 Task: Add Attachment from Google Drive to Card Card0000000395 in Board Board0000000099 in Workspace WS0000000033 in Trello. Add Cover Orange to Card Card0000000395 in Board Board0000000099 in Workspace WS0000000033 in Trello. Add "Add Label …" with "Title" Title0000000395 to Button Button0000000395 to Card Card0000000395 in Board Board0000000099 in Workspace WS0000000033 in Trello. Add Description DS0000000395 to Card Card0000000395 in Board Board0000000099 in Workspace WS0000000033 in Trello. Add Comment CM0000000395 to Card Card0000000395 in Board Board0000000099 in Workspace WS0000000033 in Trello
Action: Mouse moved to (283, 397)
Screenshot: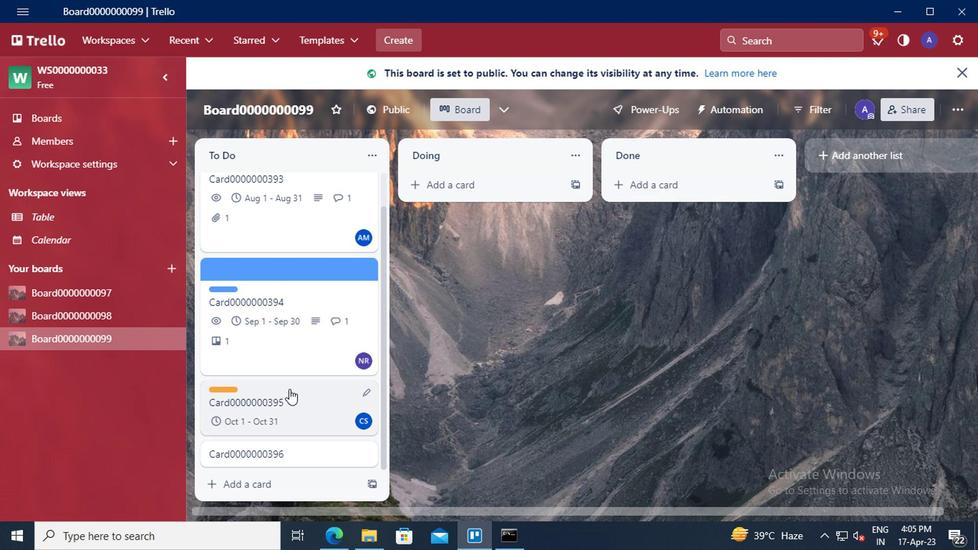 
Action: Mouse pressed left at (283, 397)
Screenshot: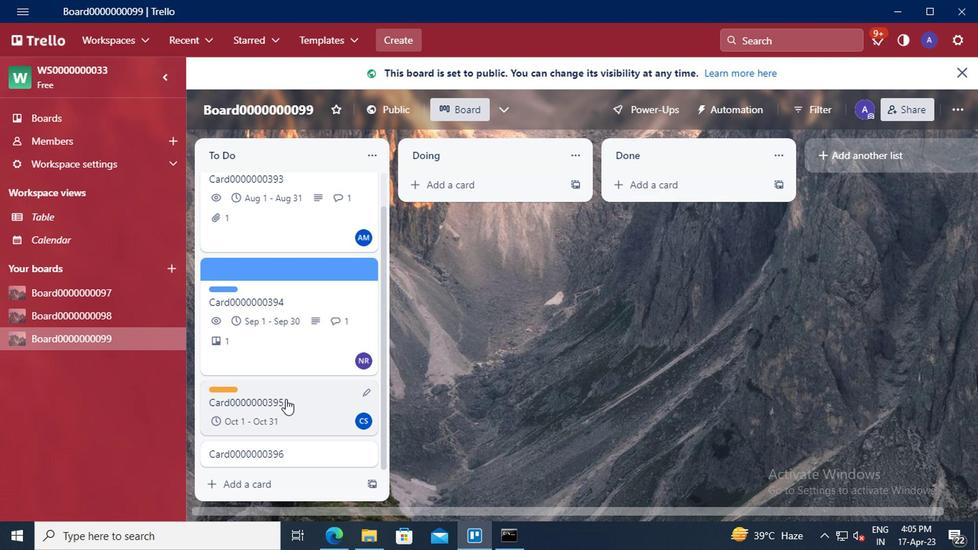 
Action: Mouse moved to (649, 245)
Screenshot: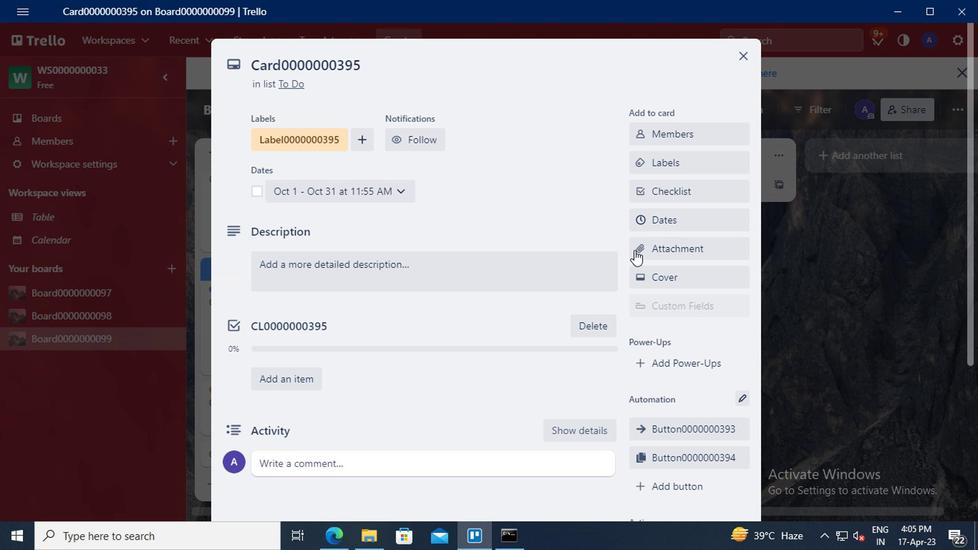 
Action: Mouse pressed left at (649, 245)
Screenshot: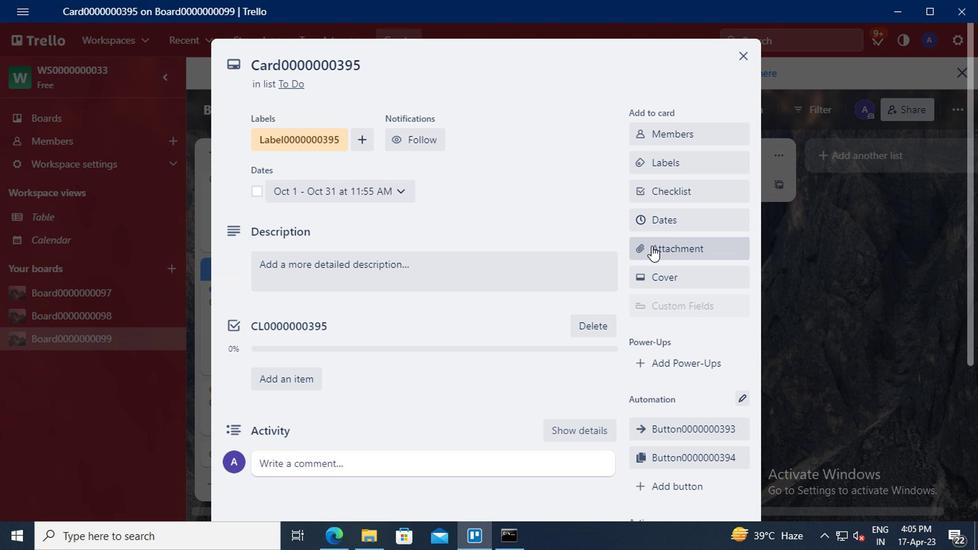 
Action: Mouse moved to (654, 176)
Screenshot: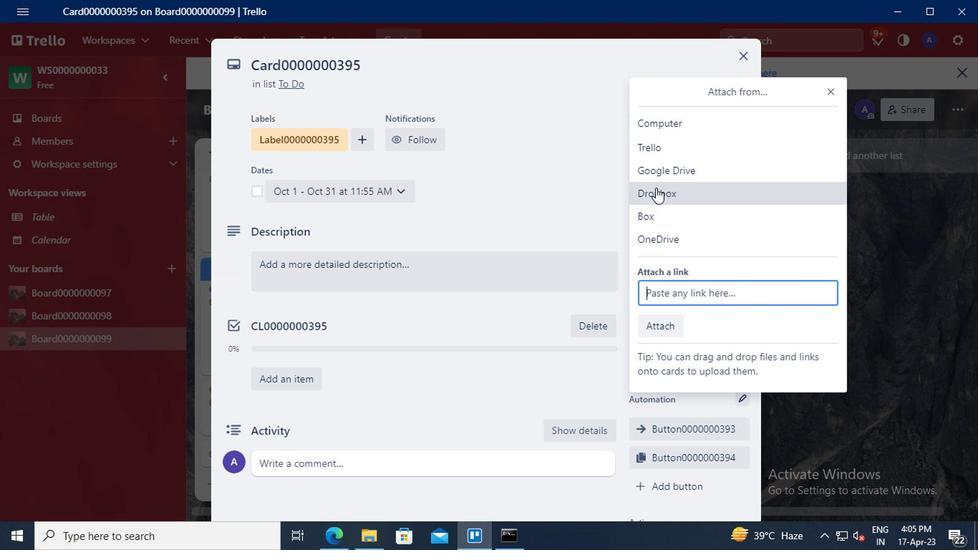 
Action: Mouse pressed left at (654, 176)
Screenshot: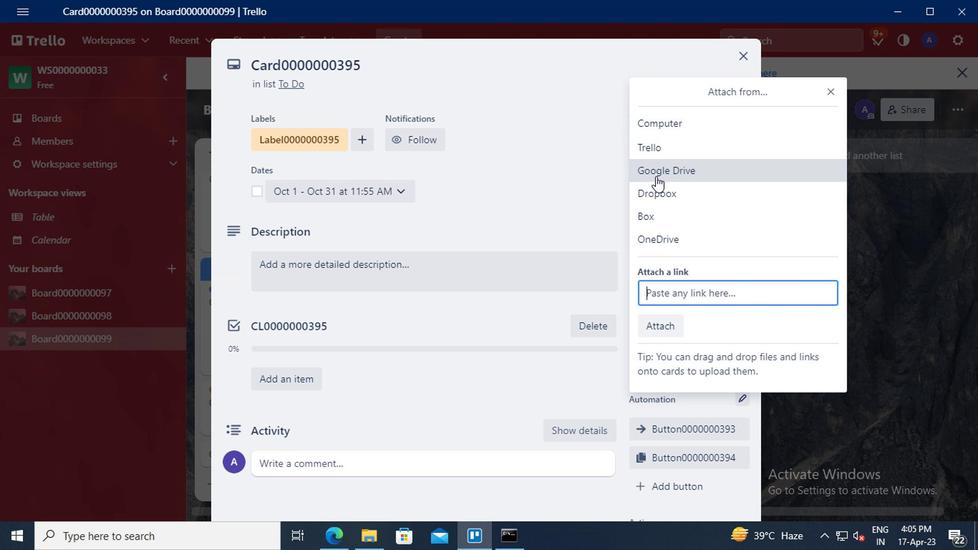 
Action: Mouse moved to (227, 251)
Screenshot: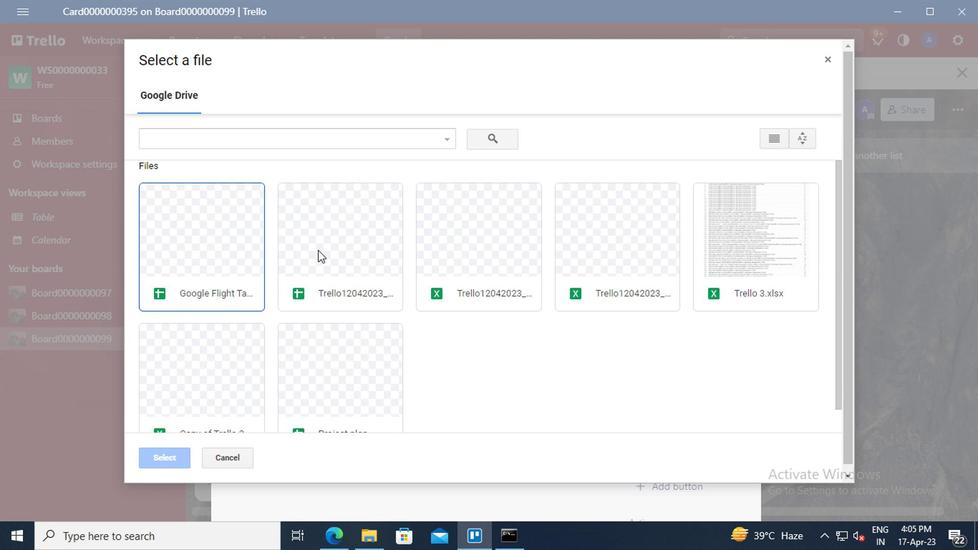 
Action: Mouse pressed left at (227, 251)
Screenshot: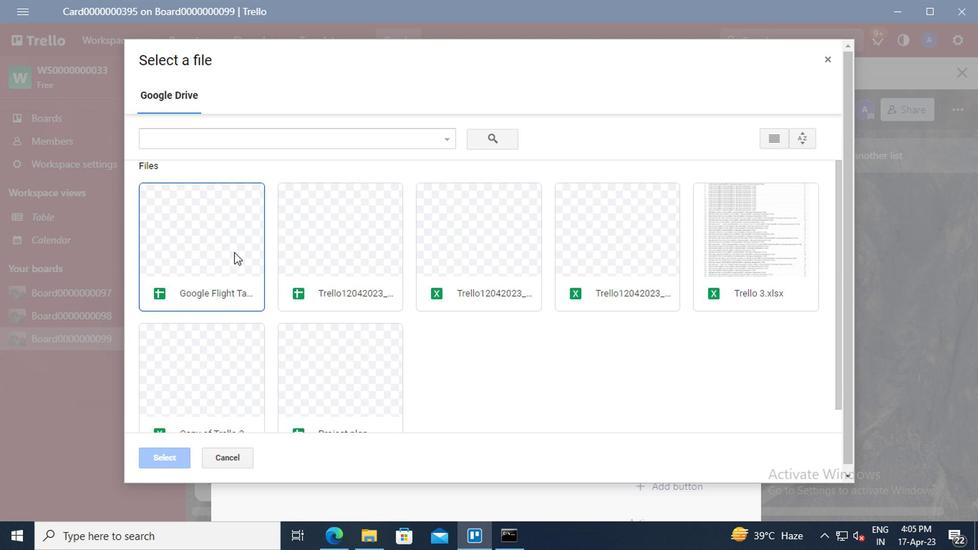 
Action: Mouse moved to (169, 455)
Screenshot: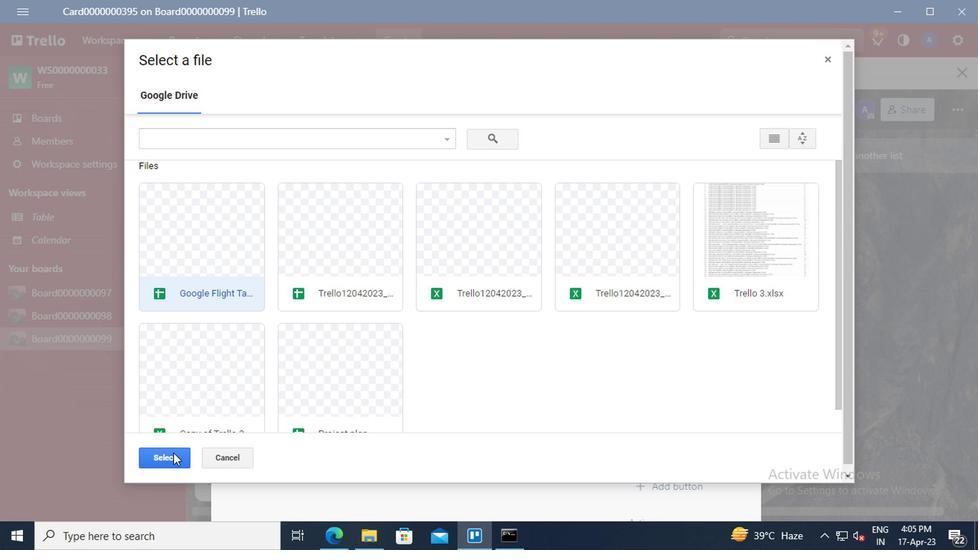 
Action: Mouse pressed left at (169, 455)
Screenshot: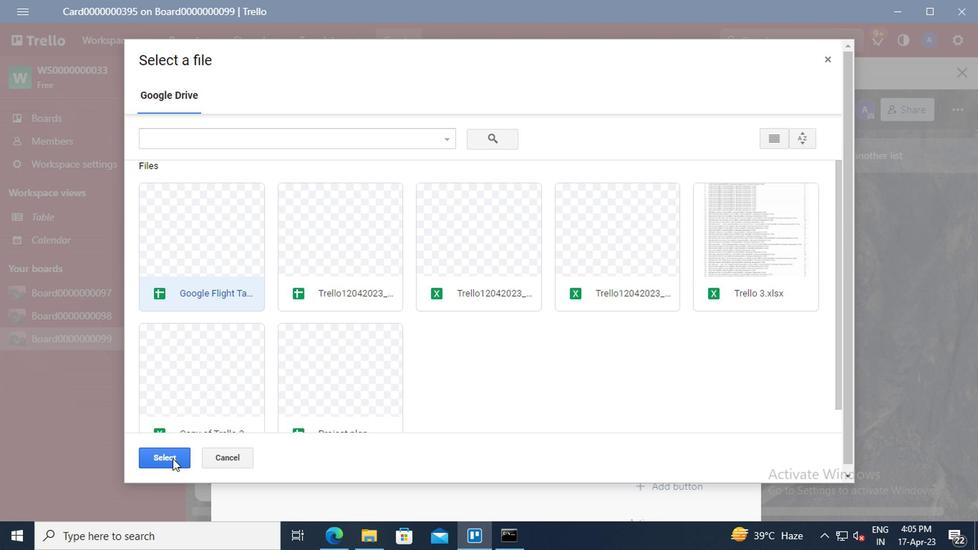 
Action: Mouse moved to (652, 282)
Screenshot: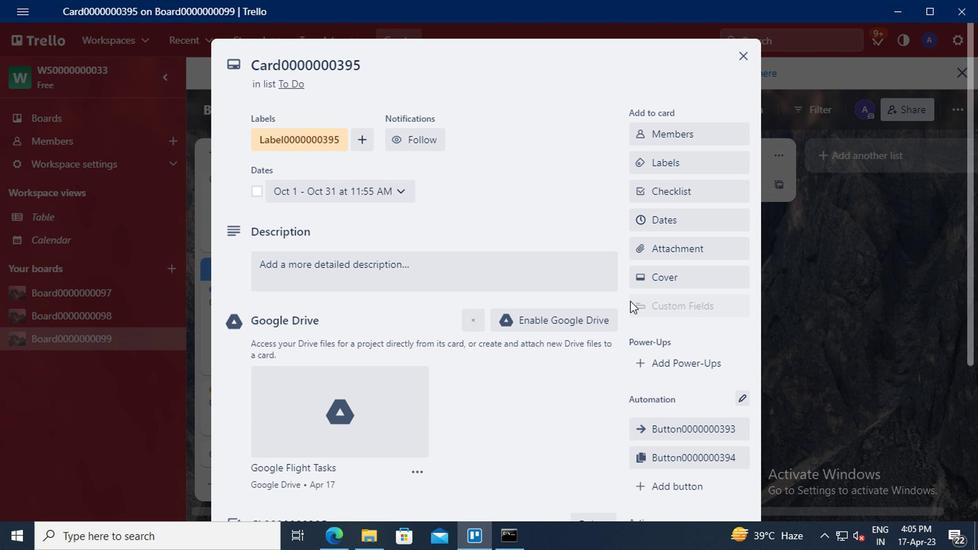
Action: Mouse pressed left at (652, 282)
Screenshot: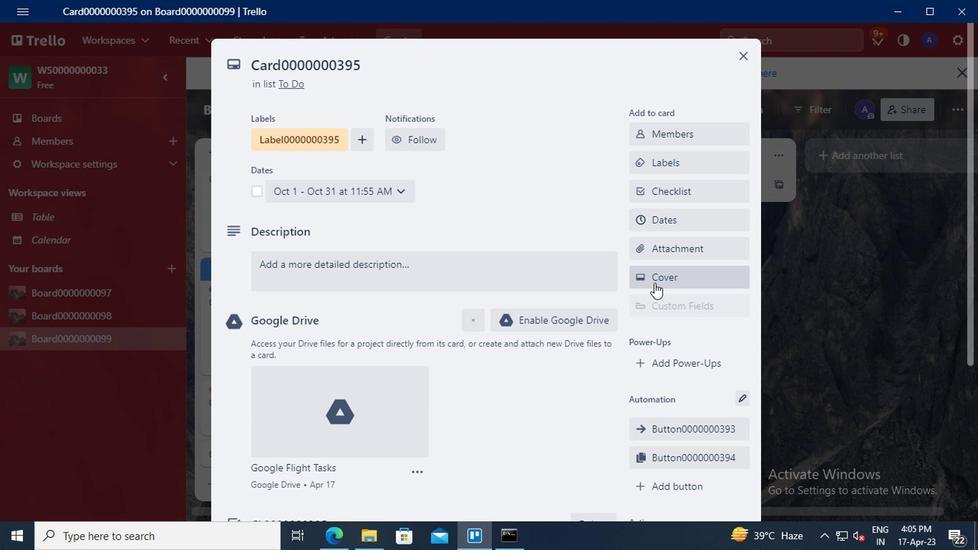 
Action: Mouse moved to (729, 229)
Screenshot: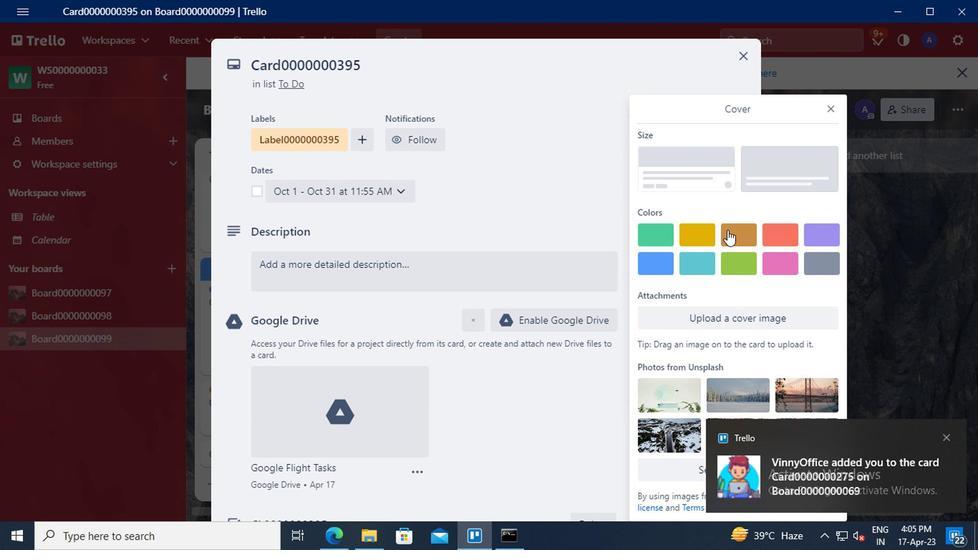 
Action: Mouse pressed left at (729, 229)
Screenshot: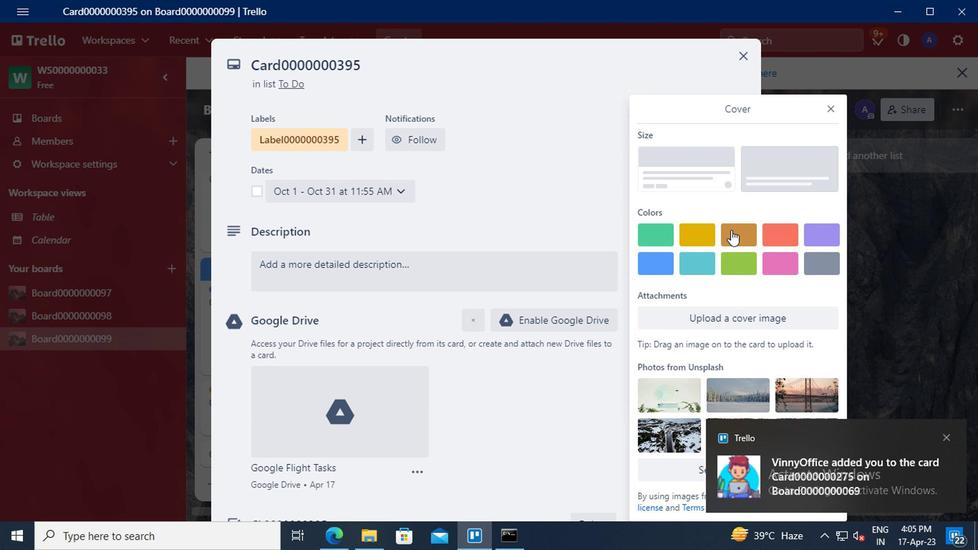 
Action: Mouse moved to (828, 84)
Screenshot: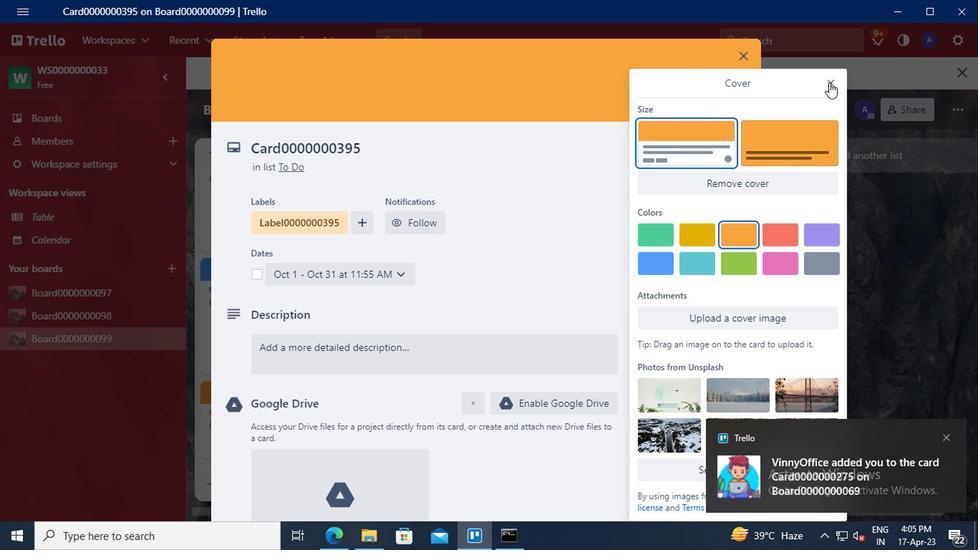 
Action: Mouse pressed left at (828, 84)
Screenshot: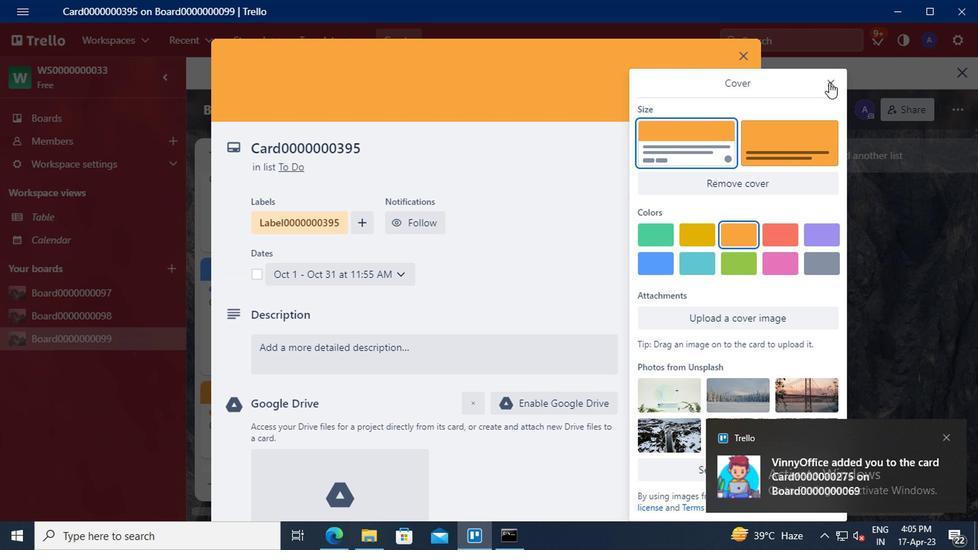 
Action: Mouse moved to (679, 206)
Screenshot: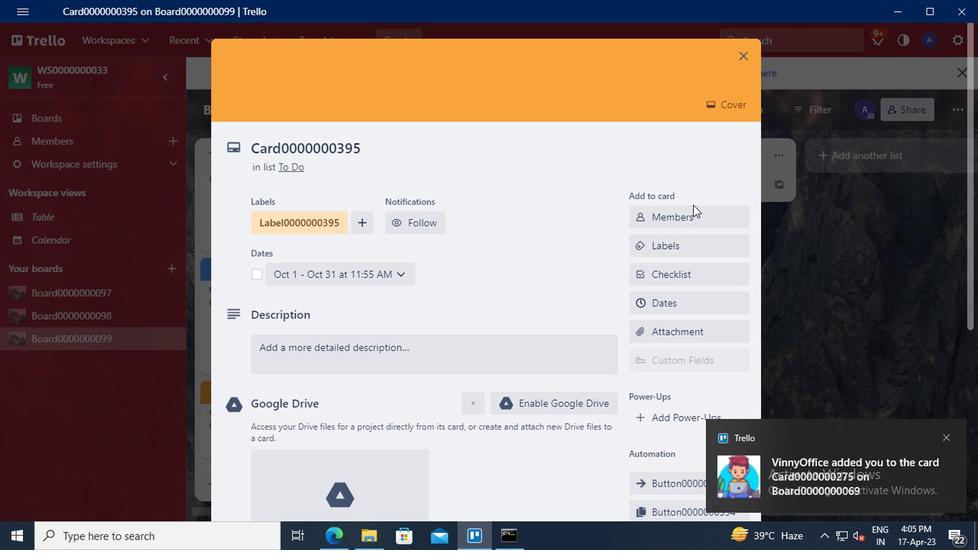 
Action: Mouse scrolled (679, 205) with delta (0, -1)
Screenshot: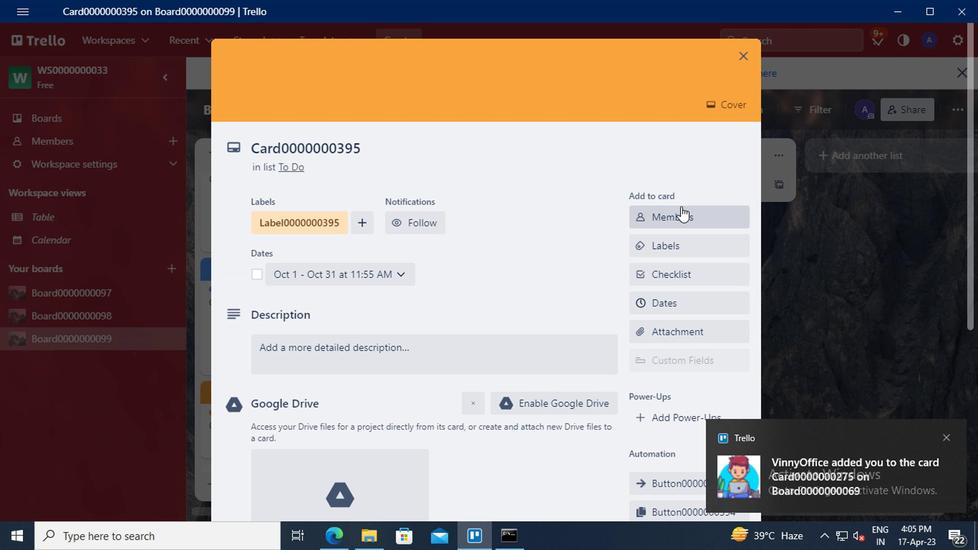 
Action: Mouse scrolled (679, 205) with delta (0, -1)
Screenshot: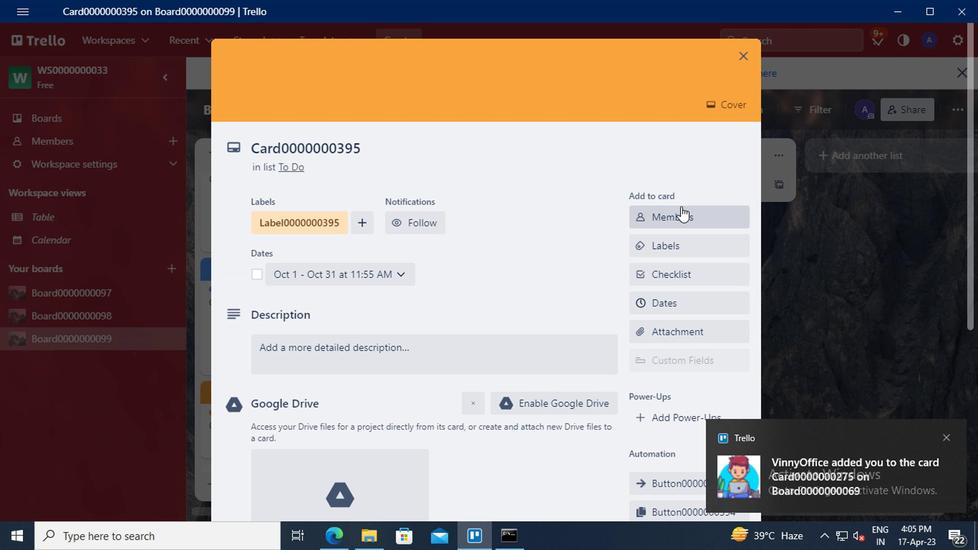 
Action: Mouse moved to (676, 389)
Screenshot: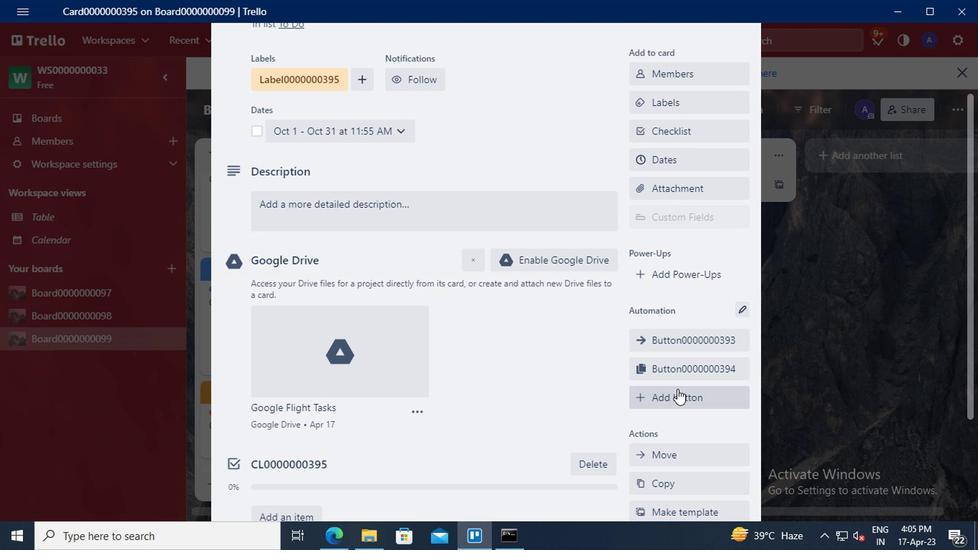 
Action: Mouse pressed left at (676, 389)
Screenshot: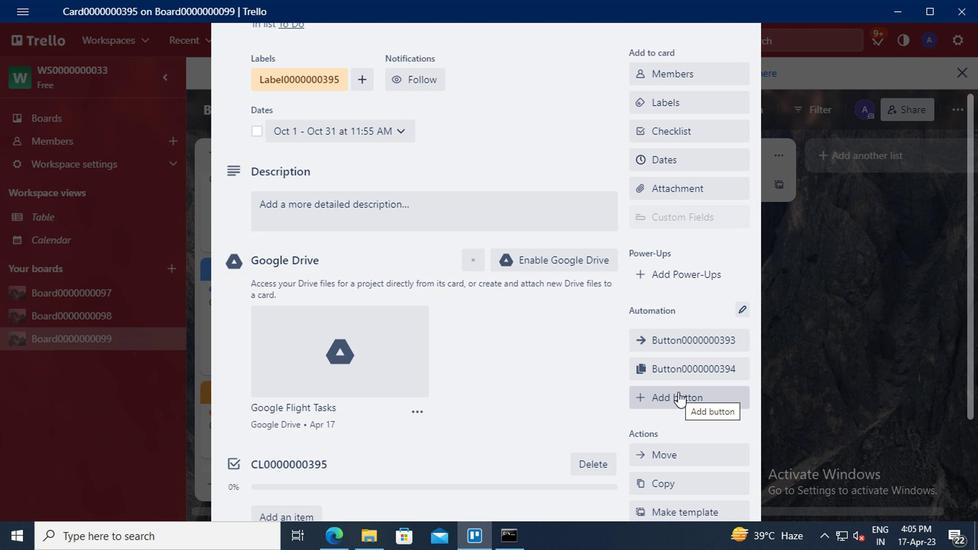 
Action: Mouse moved to (679, 193)
Screenshot: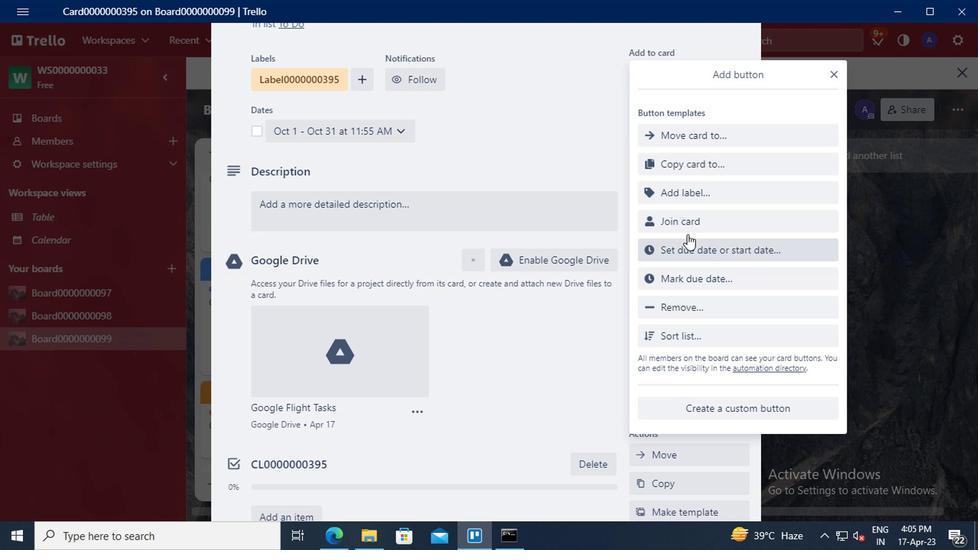
Action: Mouse pressed left at (679, 193)
Screenshot: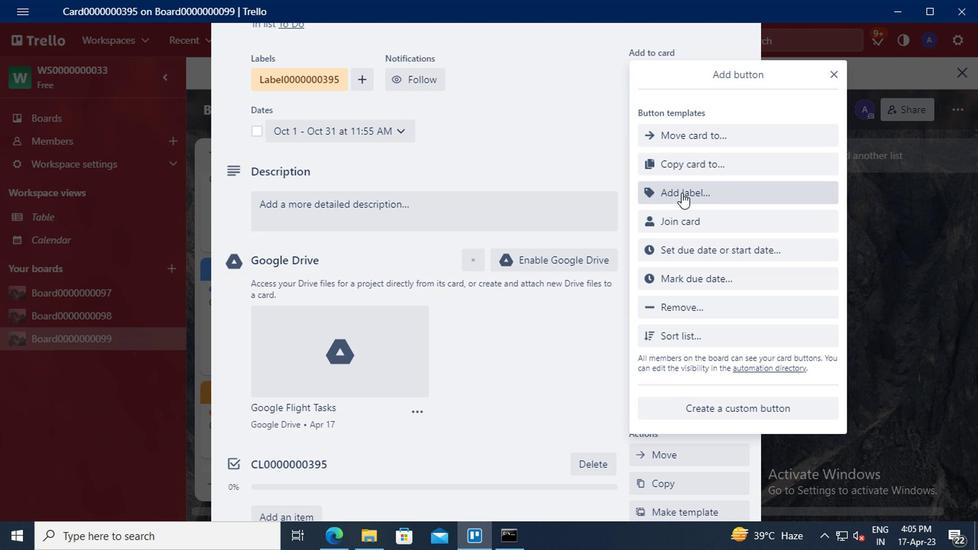 
Action: Mouse moved to (710, 175)
Screenshot: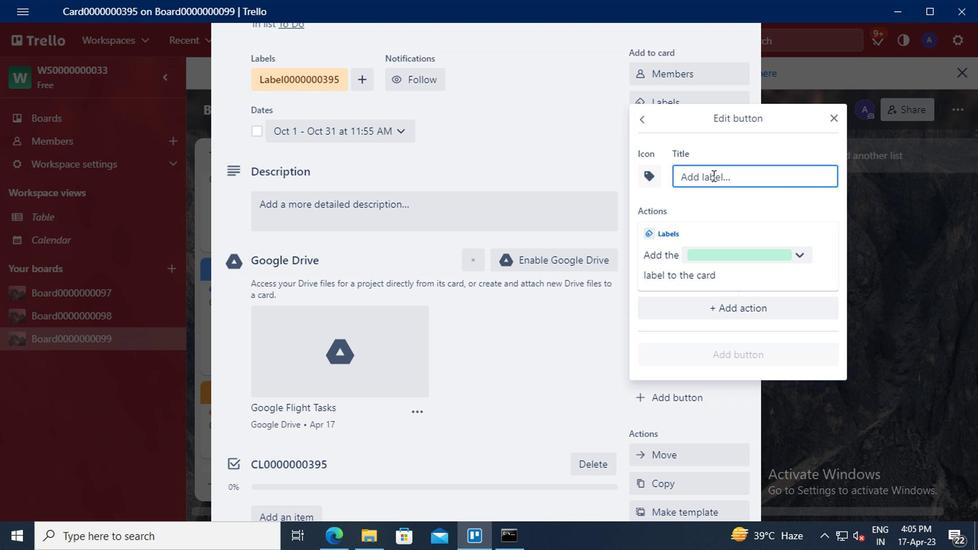 
Action: Mouse pressed left at (710, 175)
Screenshot: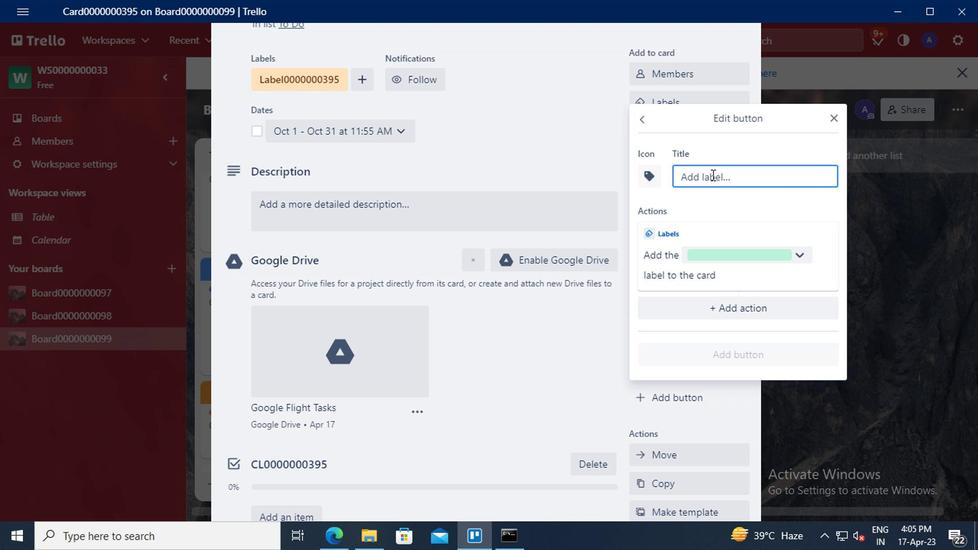 
Action: Key pressed <Key.shift>TITLE0000000395
Screenshot: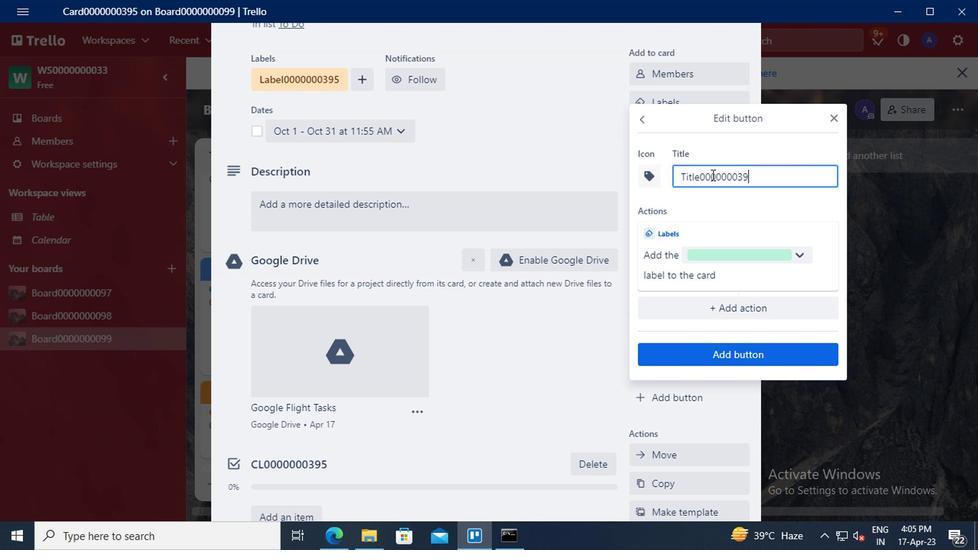 
Action: Mouse moved to (721, 351)
Screenshot: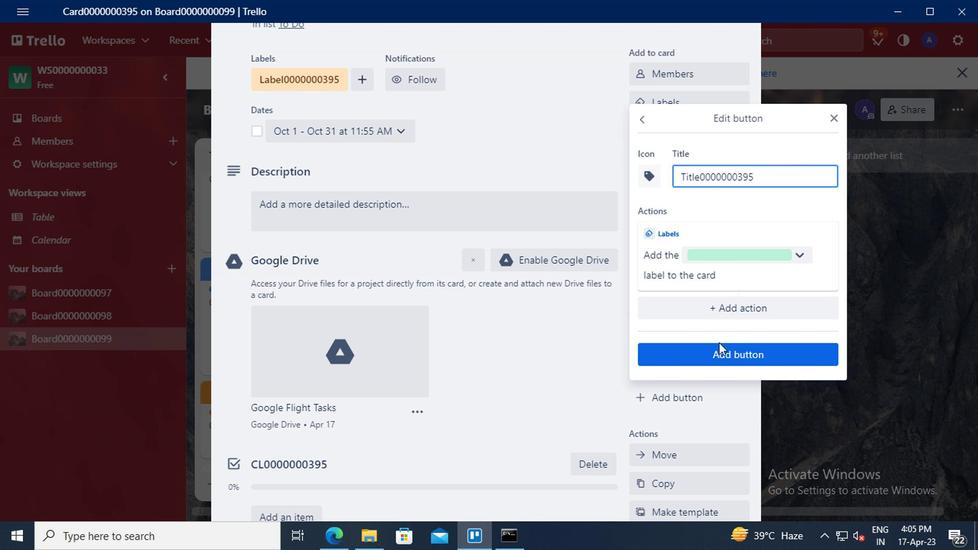 
Action: Mouse pressed left at (721, 351)
Screenshot: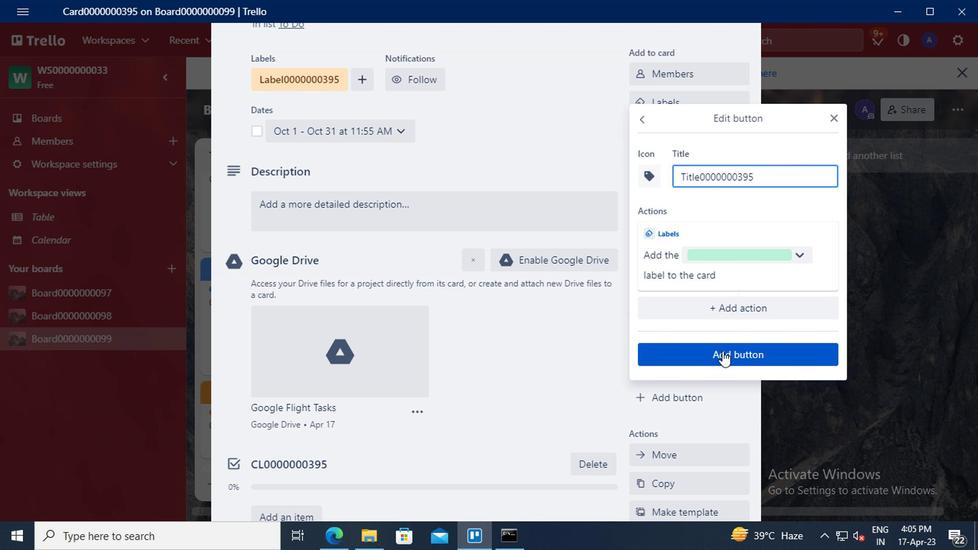 
Action: Mouse moved to (340, 226)
Screenshot: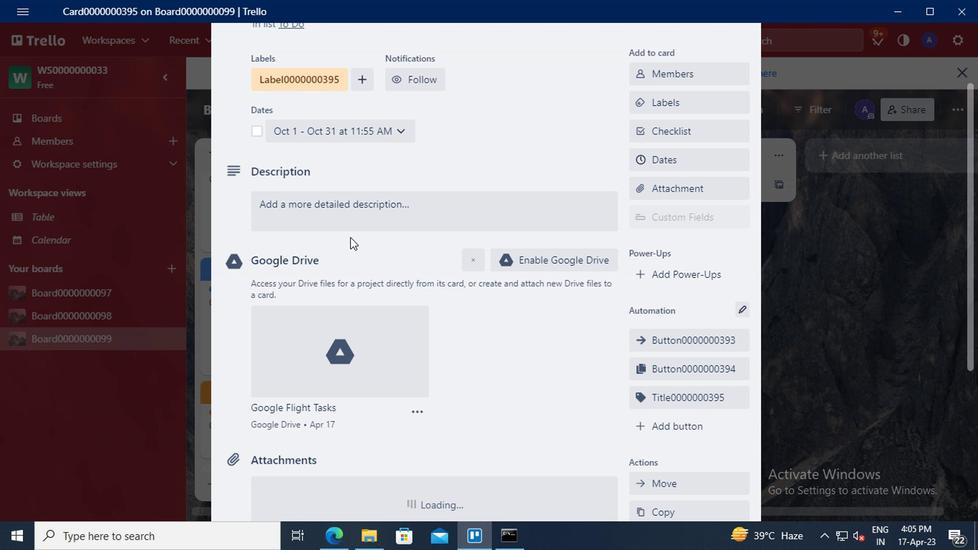 
Action: Mouse pressed left at (340, 226)
Screenshot: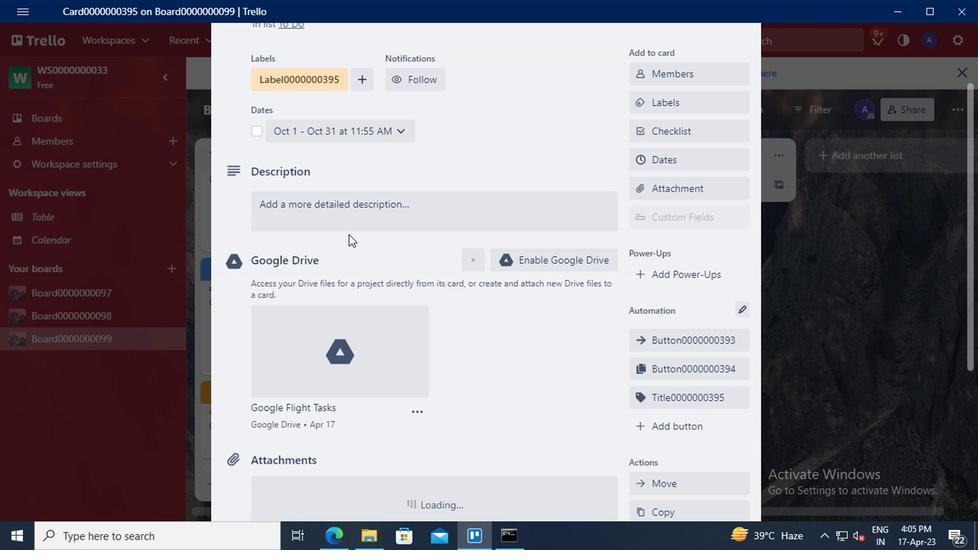 
Action: Mouse moved to (308, 267)
Screenshot: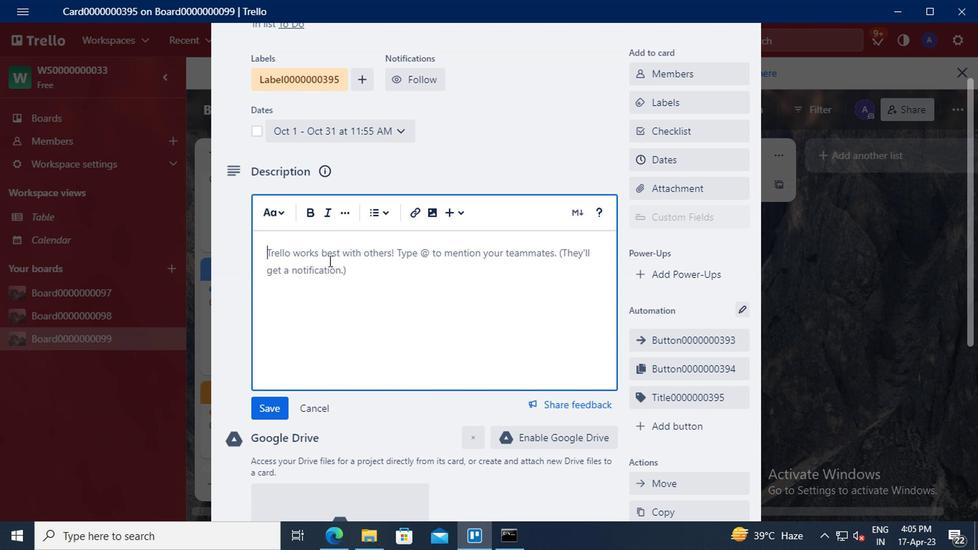 
Action: Mouse pressed left at (308, 267)
Screenshot: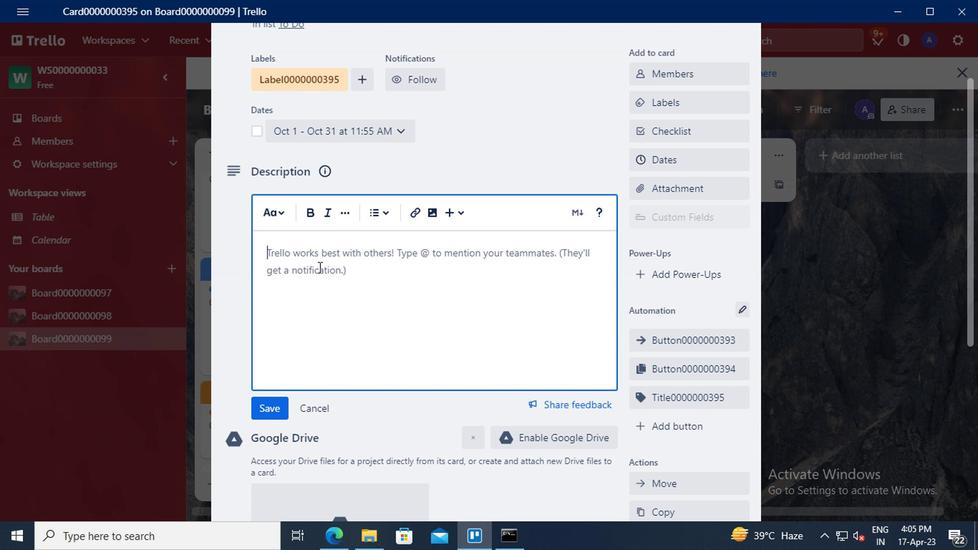 
Action: Key pressed <Key.shift>DS0000000395
Screenshot: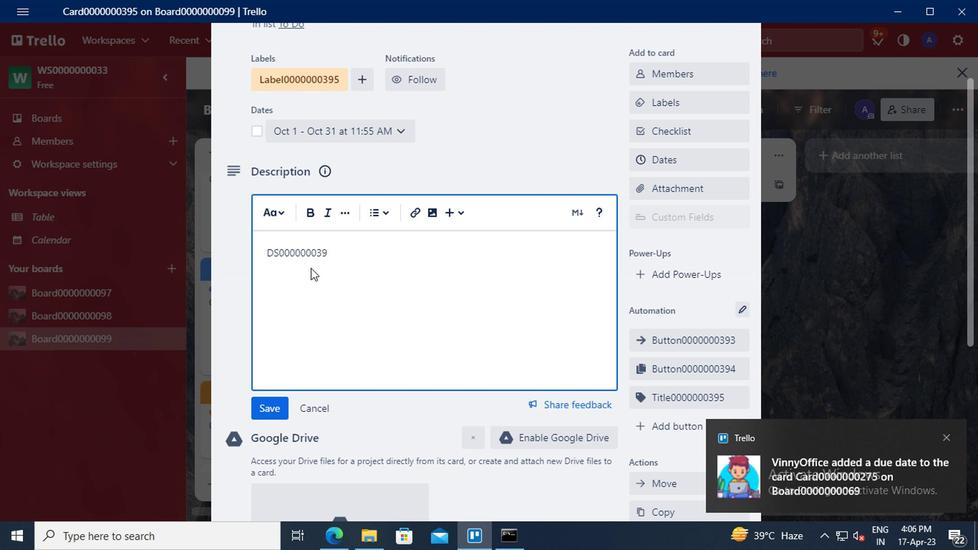 
Action: Mouse moved to (275, 406)
Screenshot: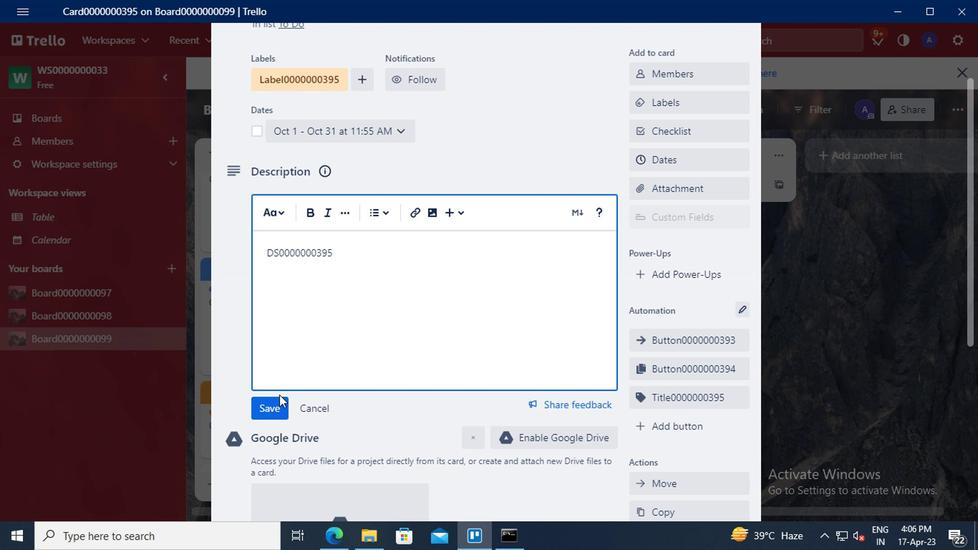 
Action: Mouse pressed left at (275, 406)
Screenshot: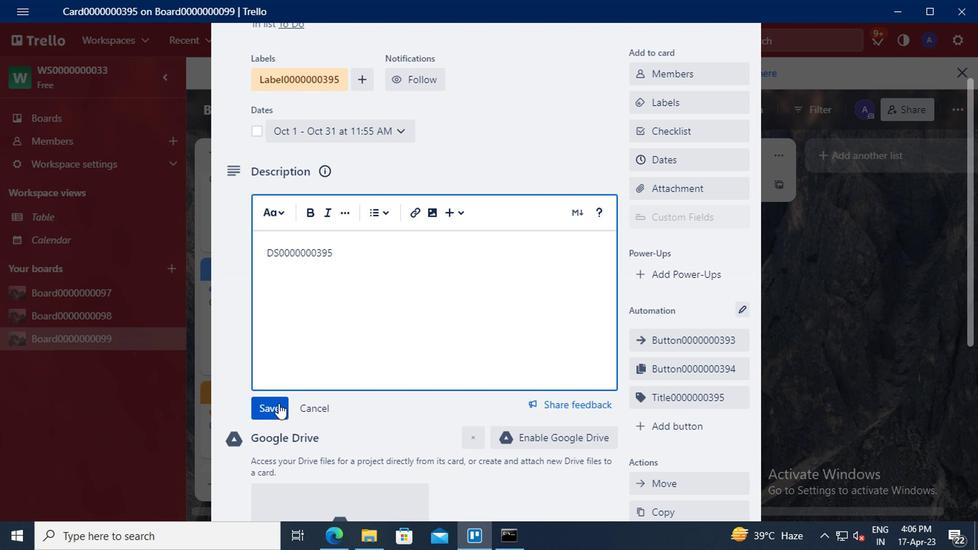 
Action: Mouse moved to (324, 284)
Screenshot: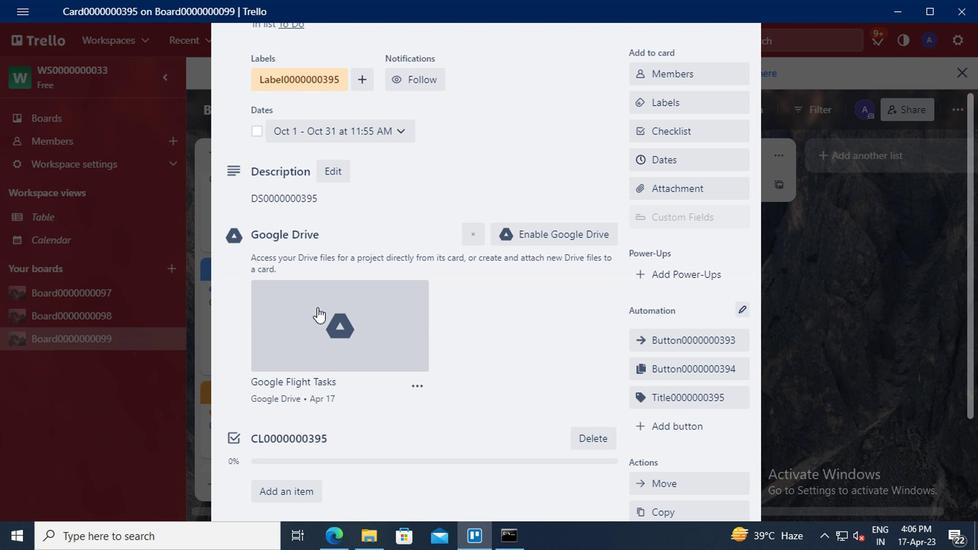 
Action: Mouse scrolled (324, 283) with delta (0, 0)
Screenshot: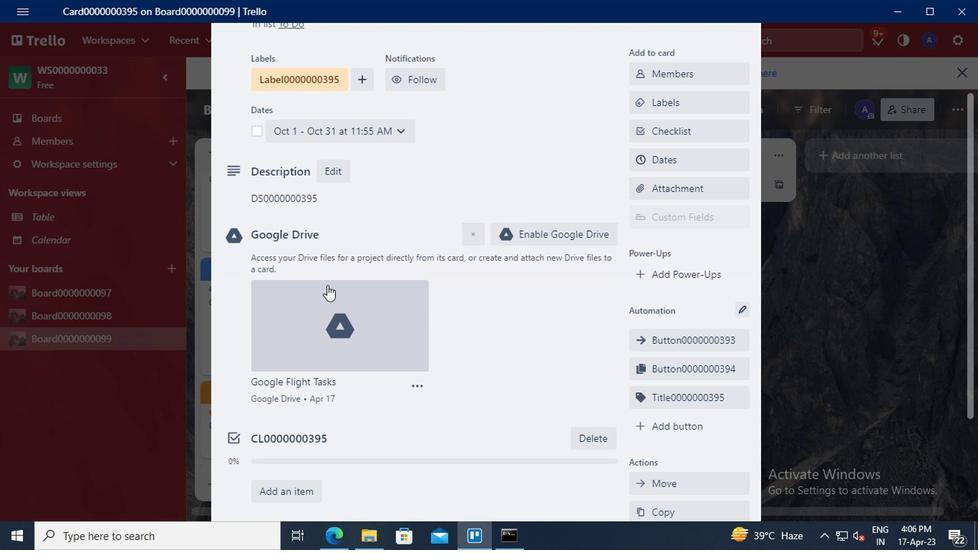 
Action: Mouse scrolled (324, 283) with delta (0, 0)
Screenshot: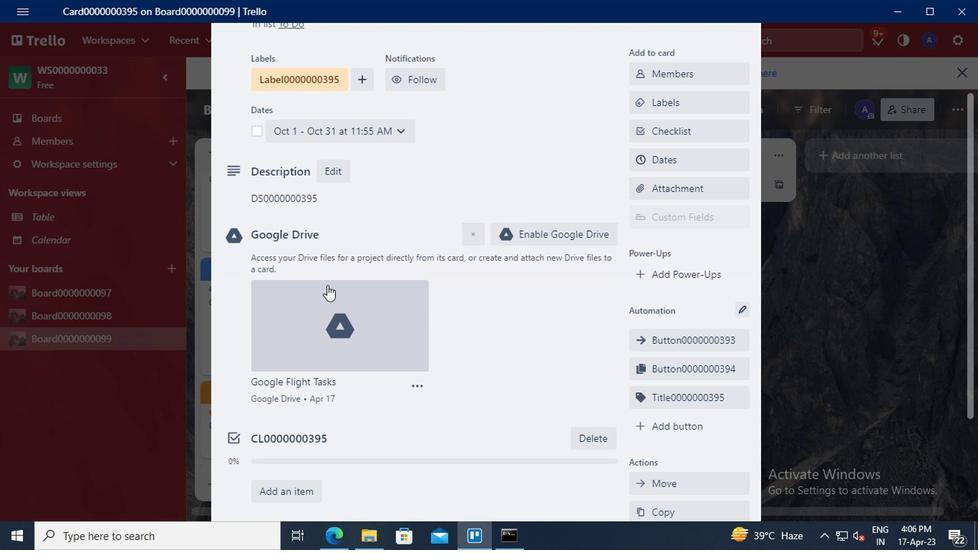 
Action: Mouse scrolled (324, 283) with delta (0, 0)
Screenshot: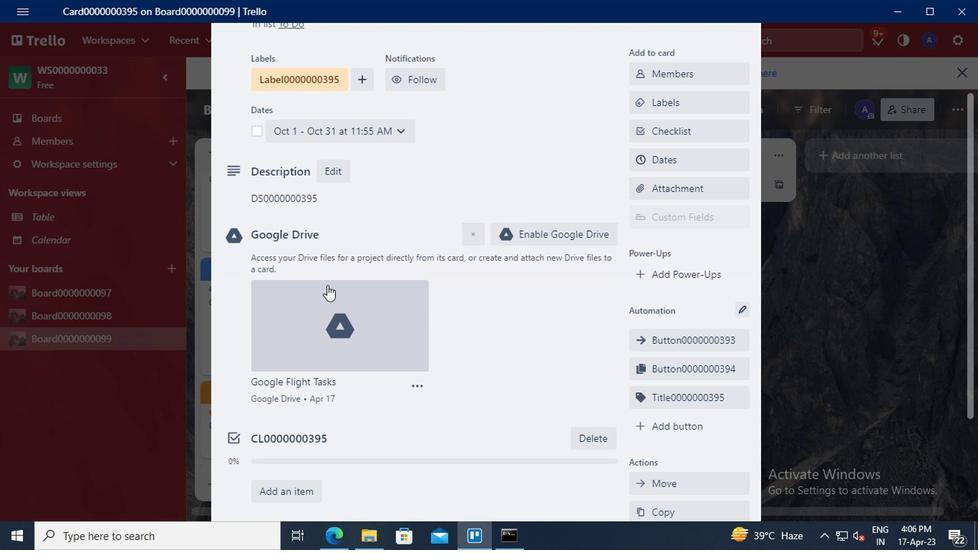 
Action: Mouse moved to (345, 404)
Screenshot: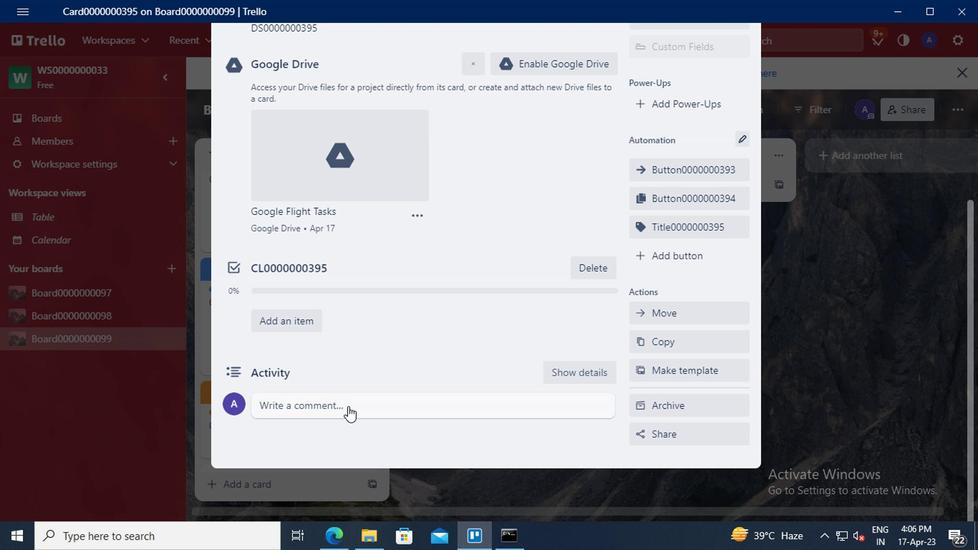 
Action: Mouse pressed left at (345, 404)
Screenshot: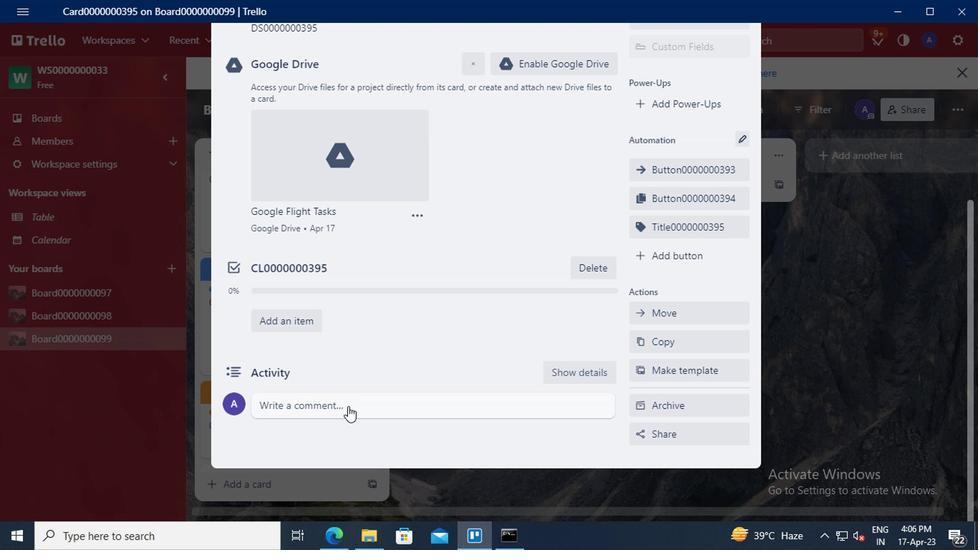 
Action: Mouse moved to (341, 408)
Screenshot: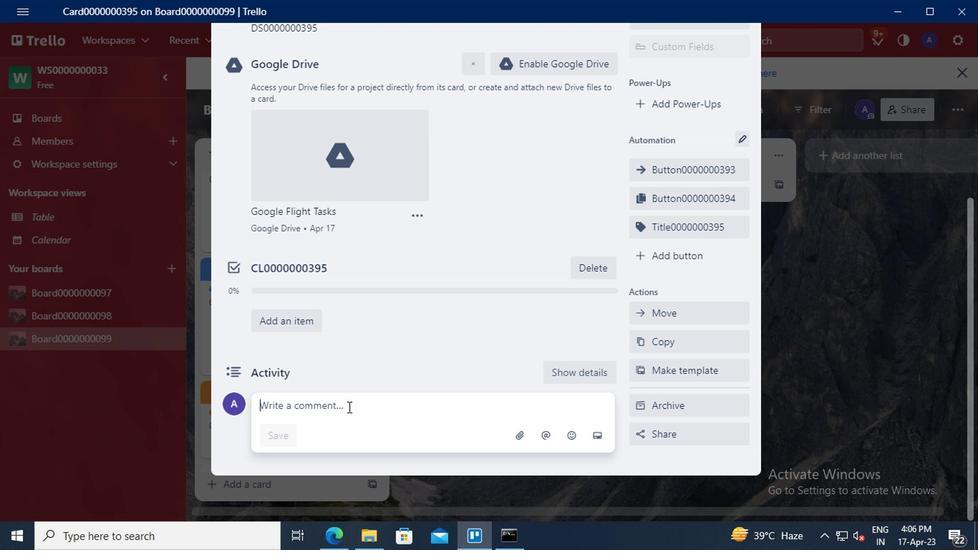 
Action: Key pressed <Key.shift>CM0000000395
Screenshot: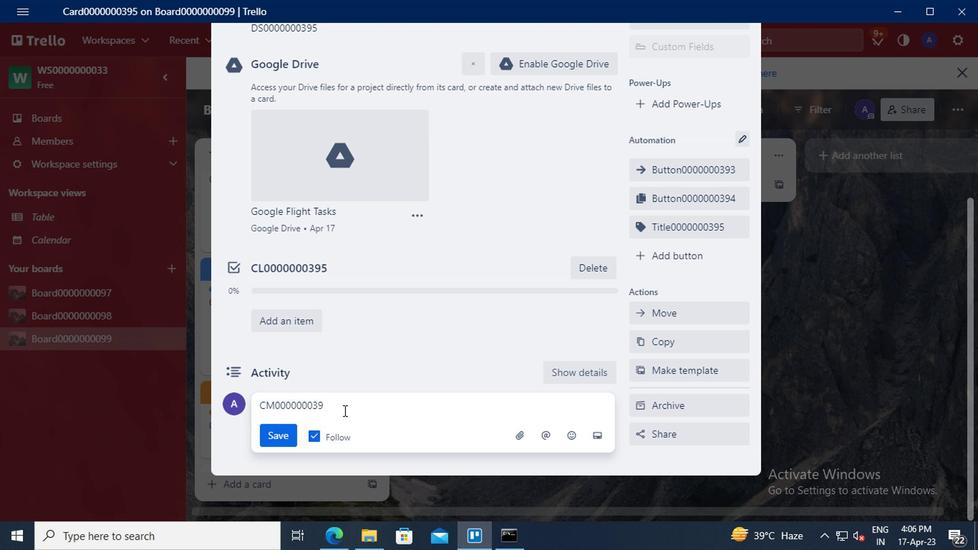 
Action: Mouse moved to (287, 430)
Screenshot: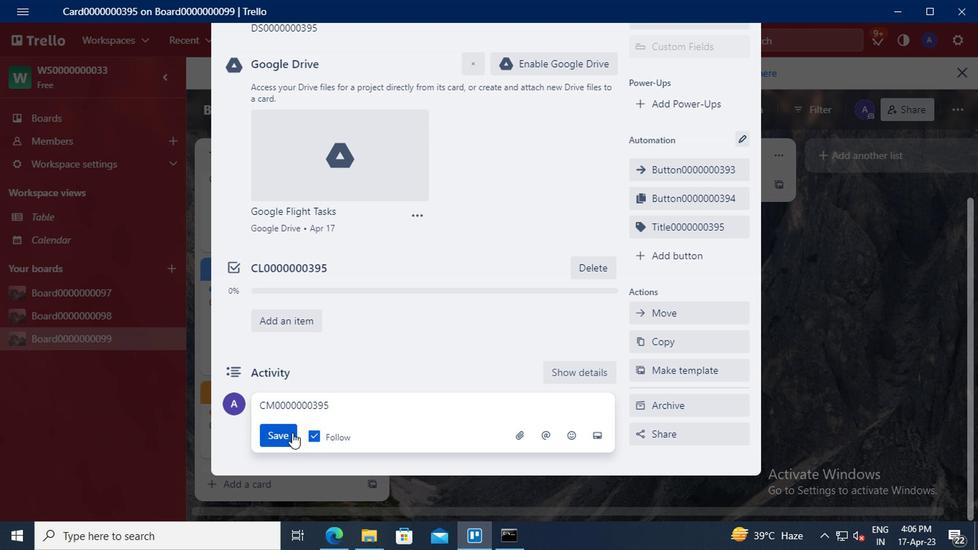 
Action: Mouse pressed left at (287, 430)
Screenshot: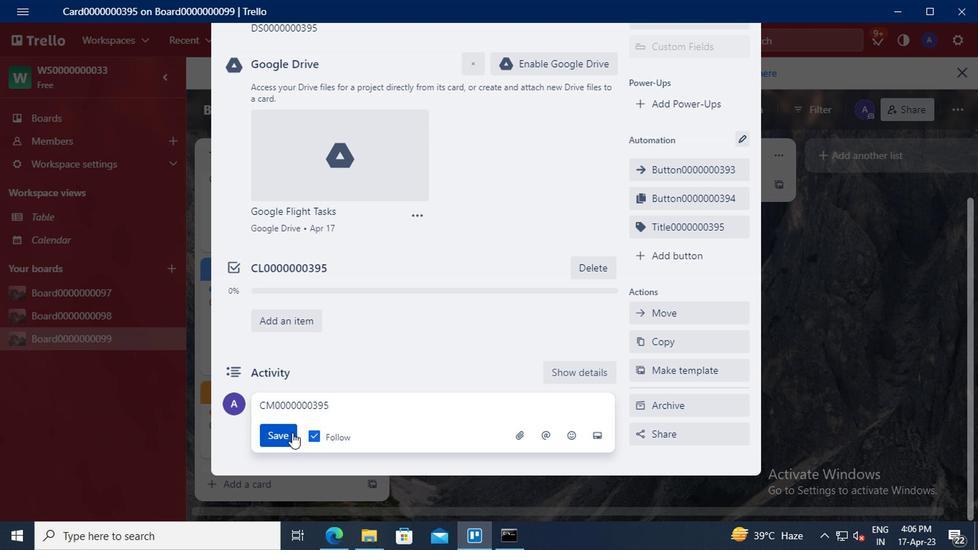 
